 Task: Move the task Implement a new cloud-based contract review system for a company to the section Done in the project ConstructTech and filter the tasks in the project by High Priority
Action: Mouse moved to (64, 401)
Screenshot: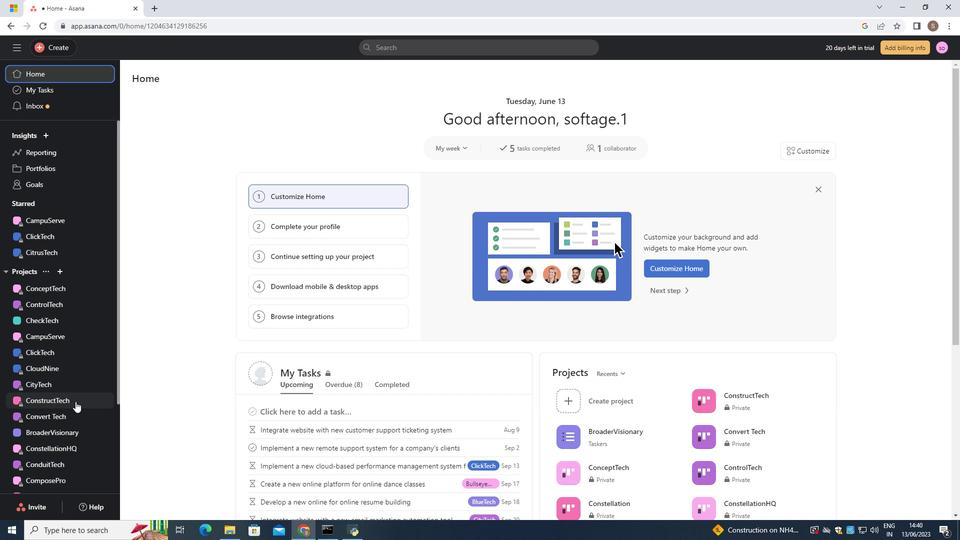 
Action: Mouse pressed left at (64, 401)
Screenshot: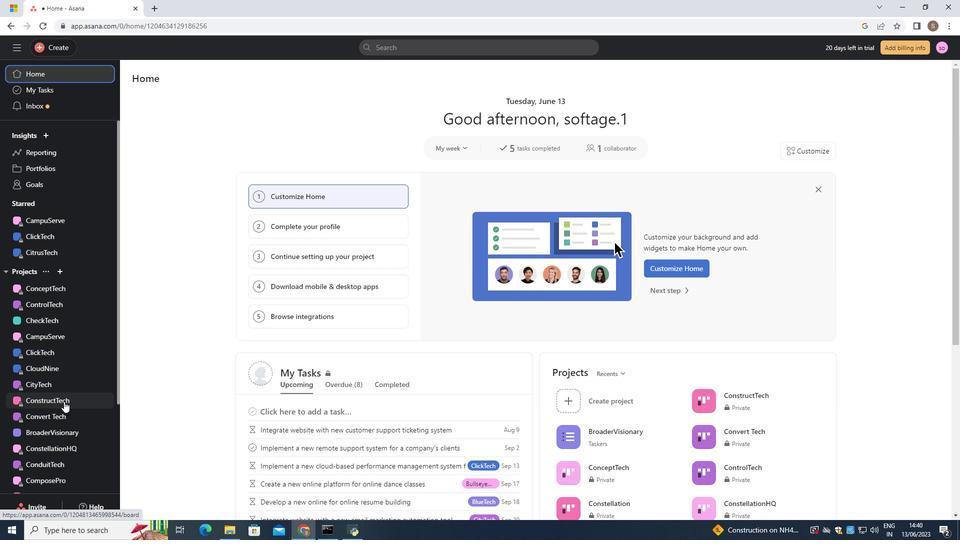 
Action: Mouse moved to (492, 177)
Screenshot: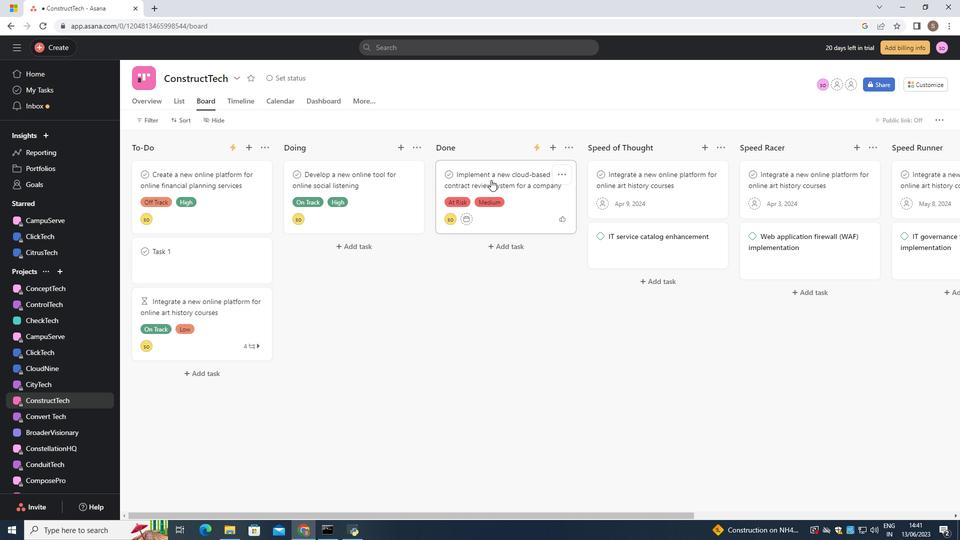 
Action: Mouse pressed left at (492, 177)
Screenshot: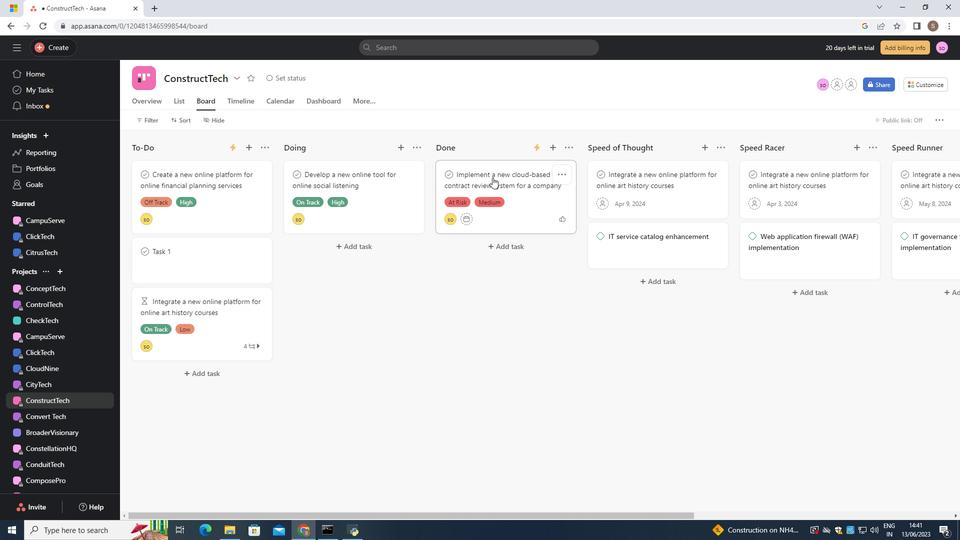 
Action: Mouse moved to (530, 211)
Screenshot: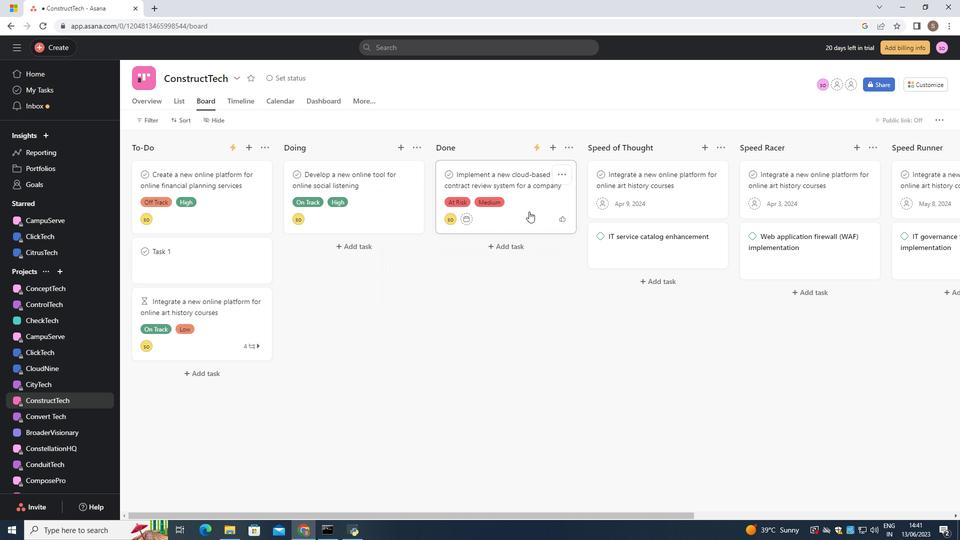 
Action: Mouse pressed left at (530, 211)
Screenshot: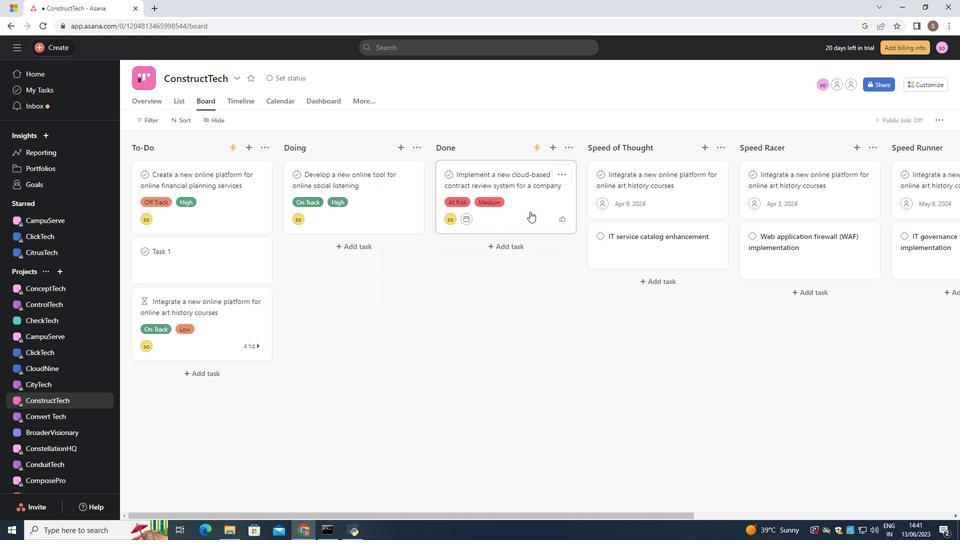 
Action: Mouse moved to (154, 122)
Screenshot: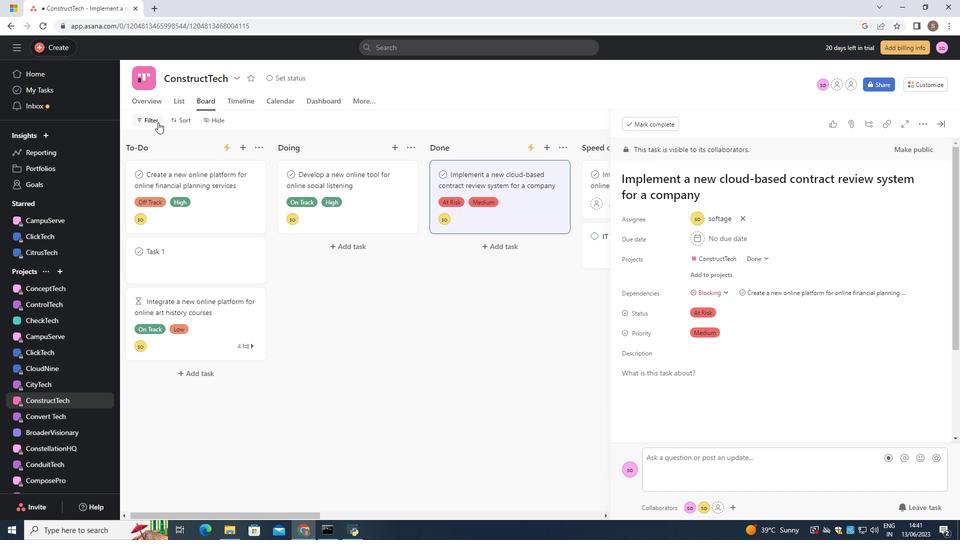 
Action: Mouse pressed left at (154, 122)
Screenshot: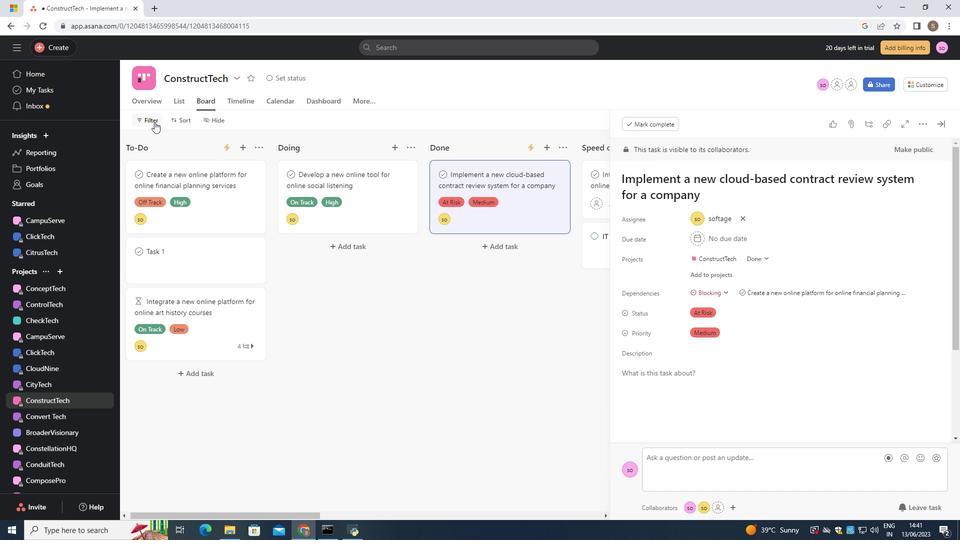 
Action: Mouse moved to (172, 201)
Screenshot: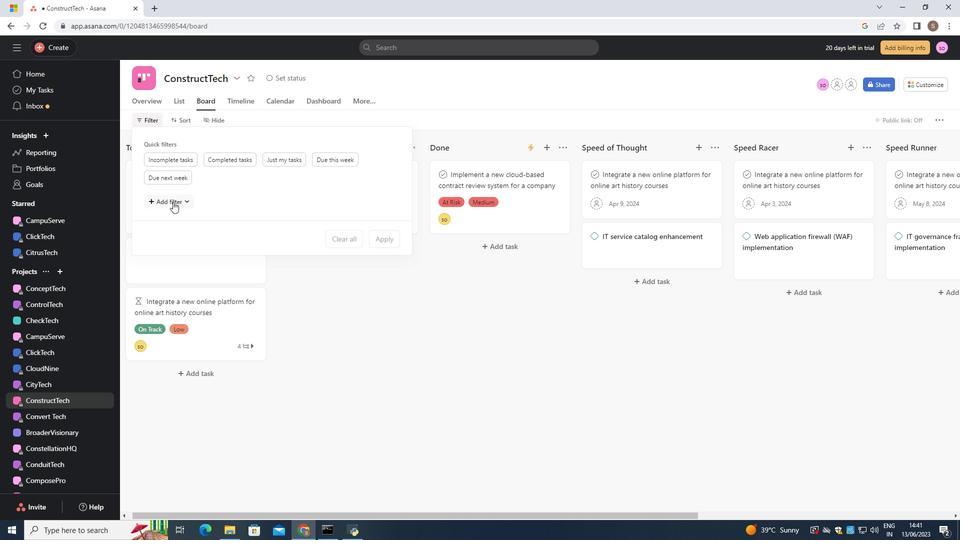 
Action: Mouse pressed left at (172, 201)
Screenshot: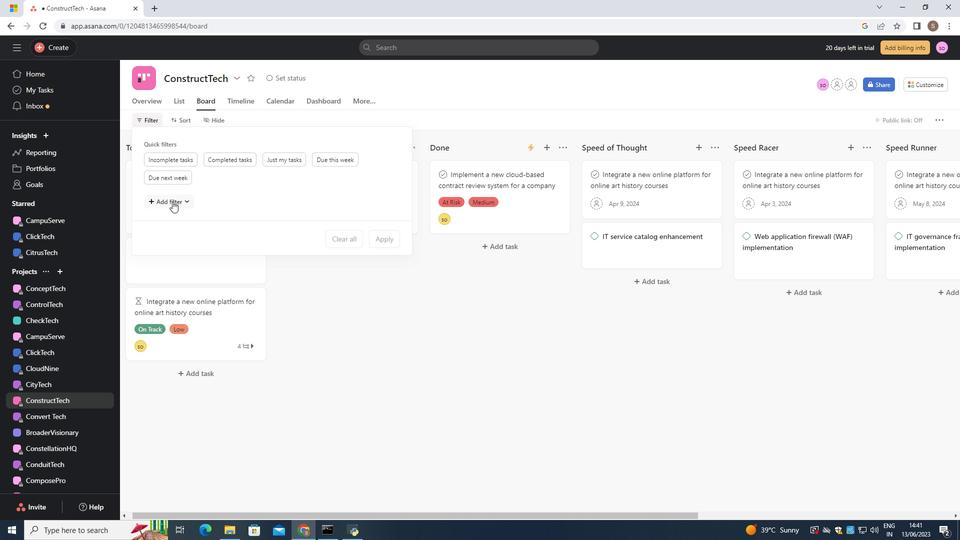 
Action: Mouse moved to (181, 232)
Screenshot: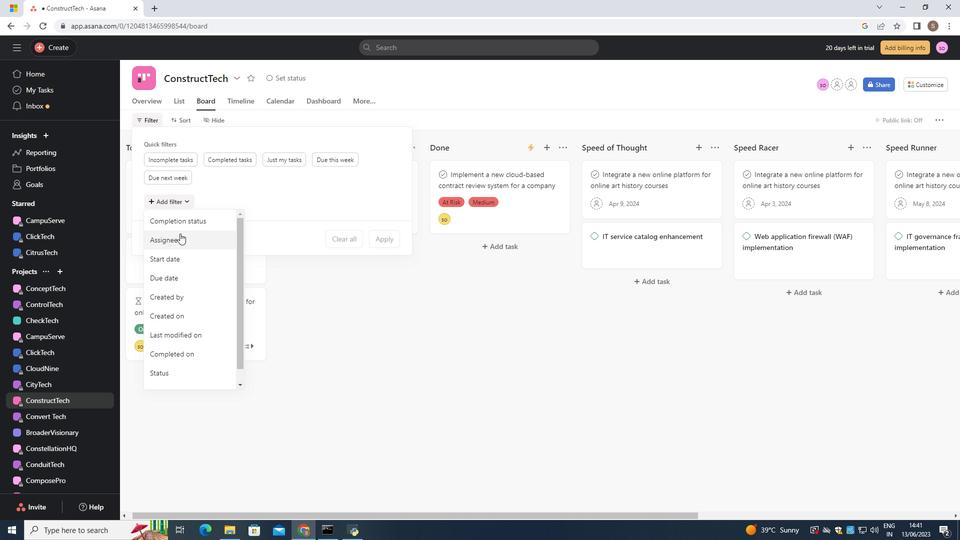 
Action: Key pressed p
Screenshot: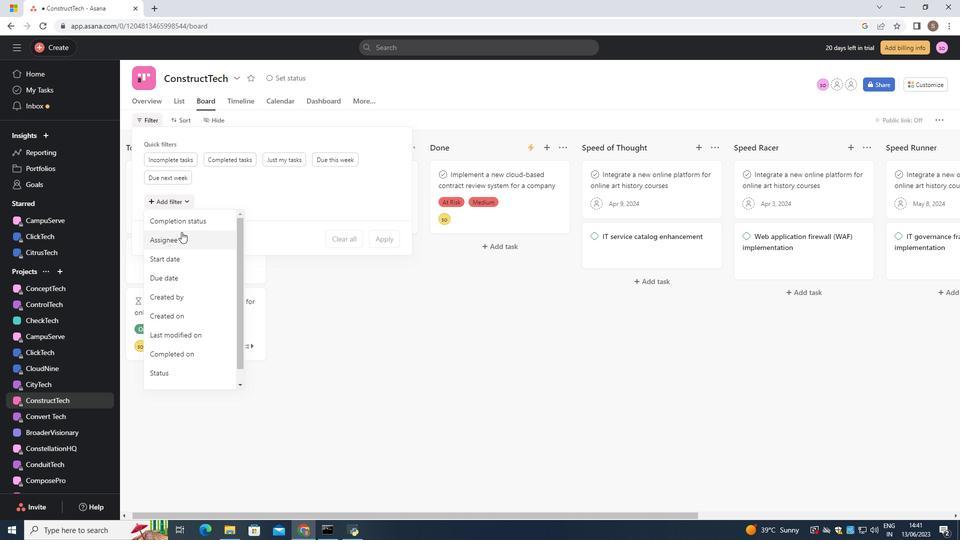 
Action: Mouse moved to (173, 378)
Screenshot: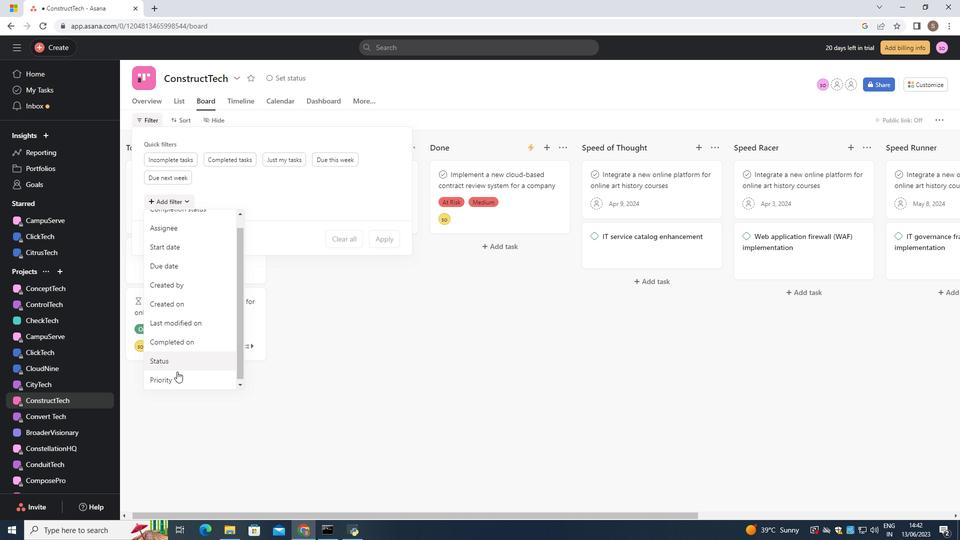 
Action: Mouse pressed left at (173, 378)
Screenshot: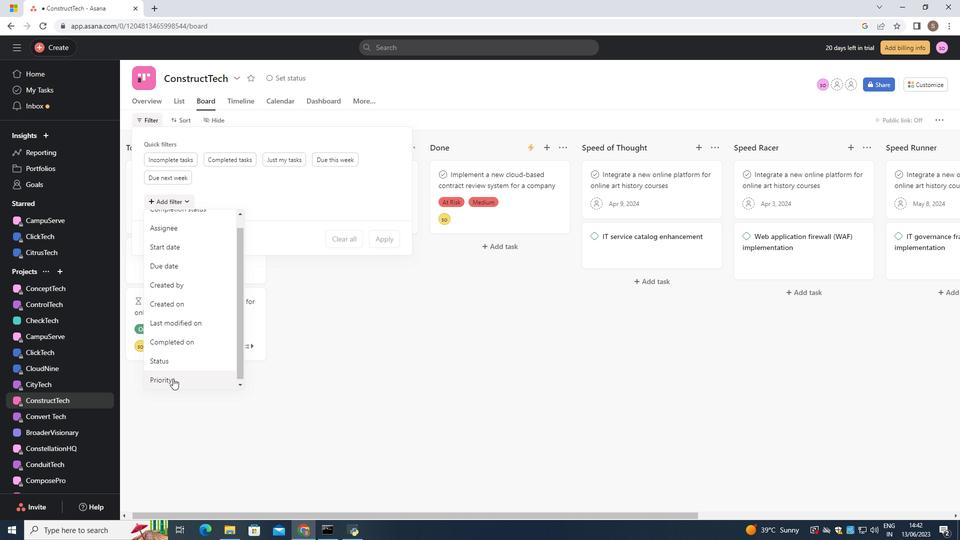 
Action: Mouse moved to (385, 279)
Screenshot: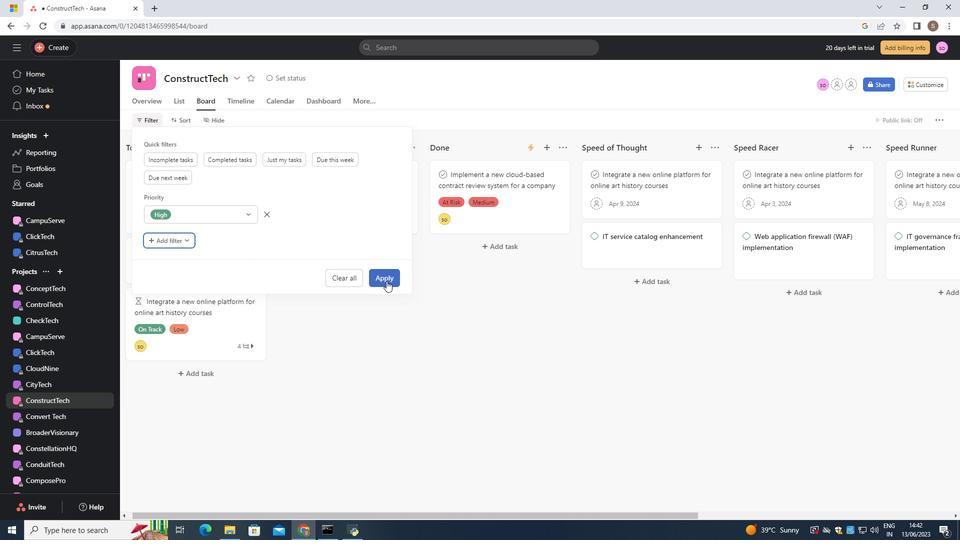 
Action: Mouse pressed left at (385, 279)
Screenshot: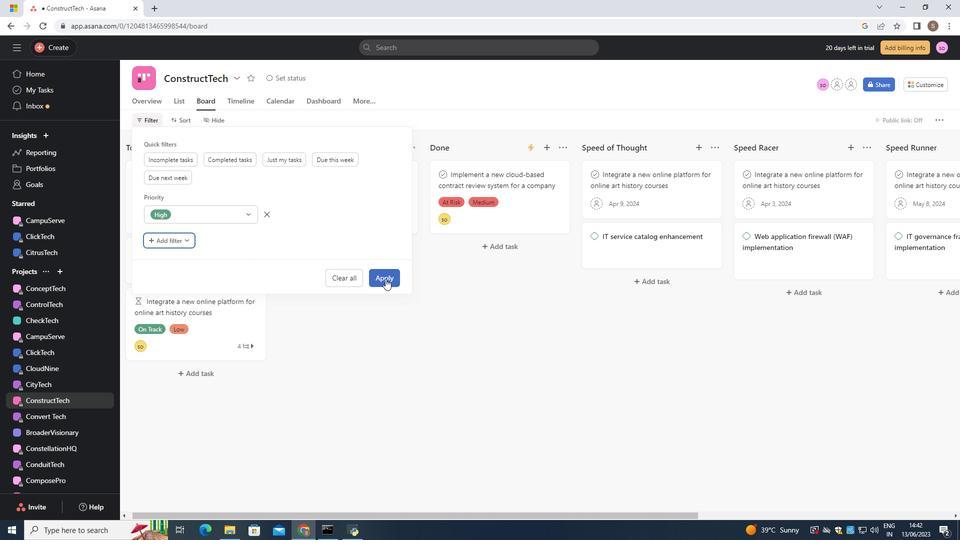
